 Task: Select the pages per sheet with 9.
Action: Mouse moved to (140, 152)
Screenshot: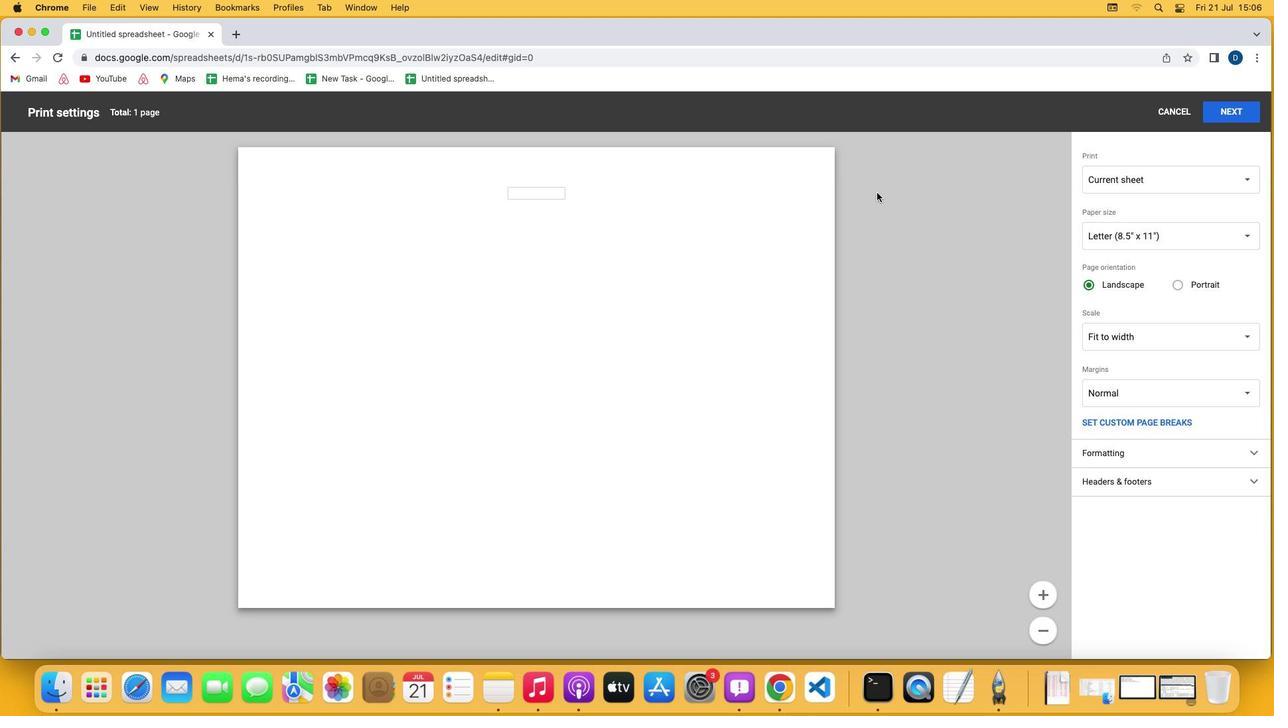
Action: Mouse pressed left at (140, 152)
Screenshot: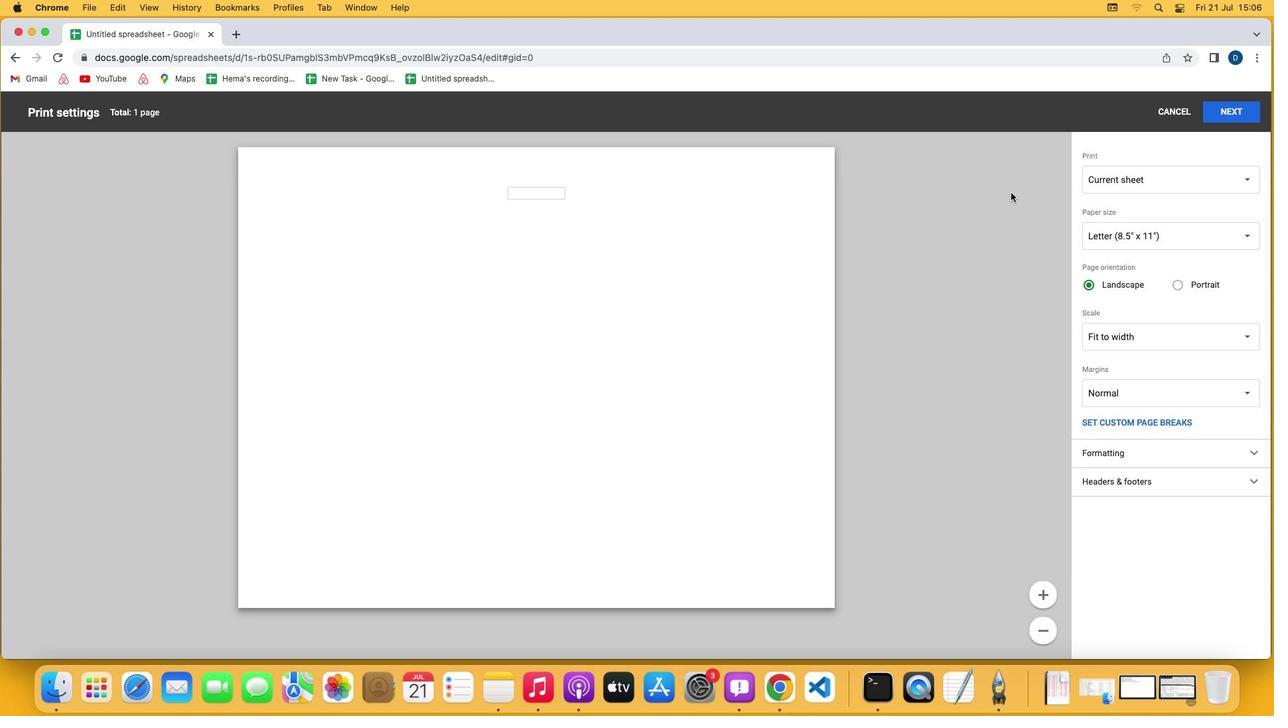 
Action: Mouse moved to (140, 152)
Screenshot: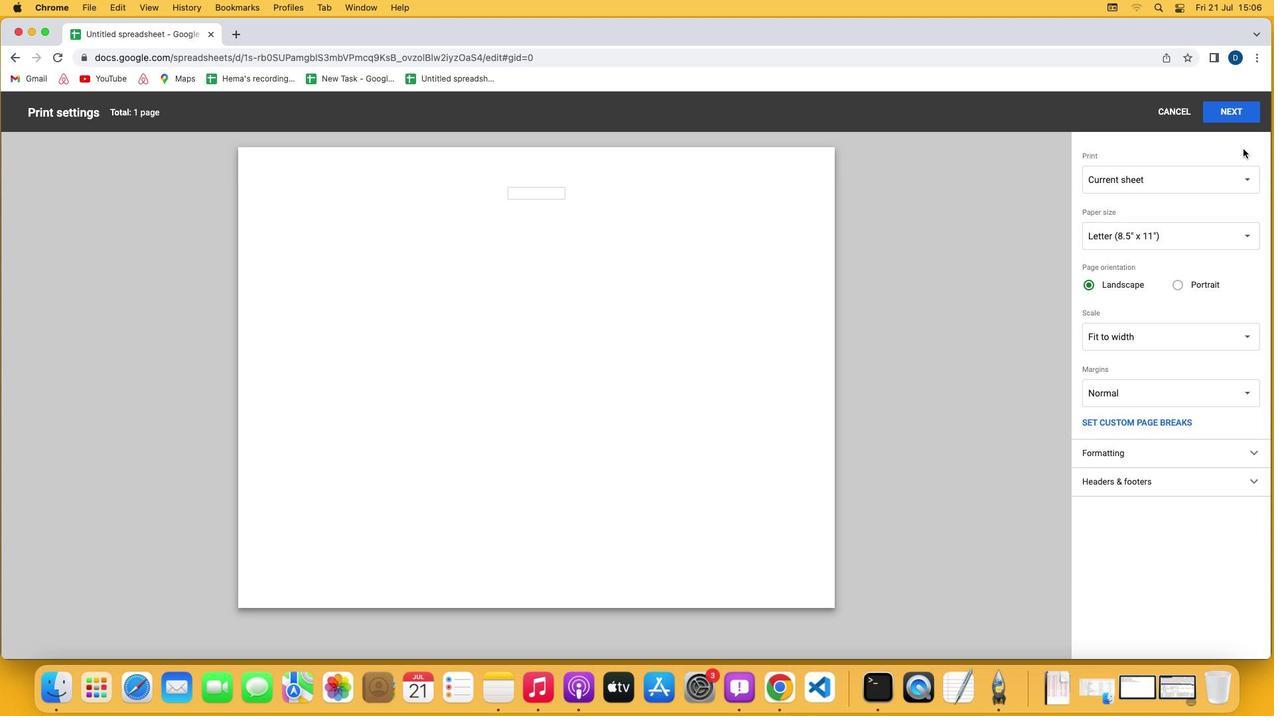 
Action: Mouse pressed left at (140, 152)
Screenshot: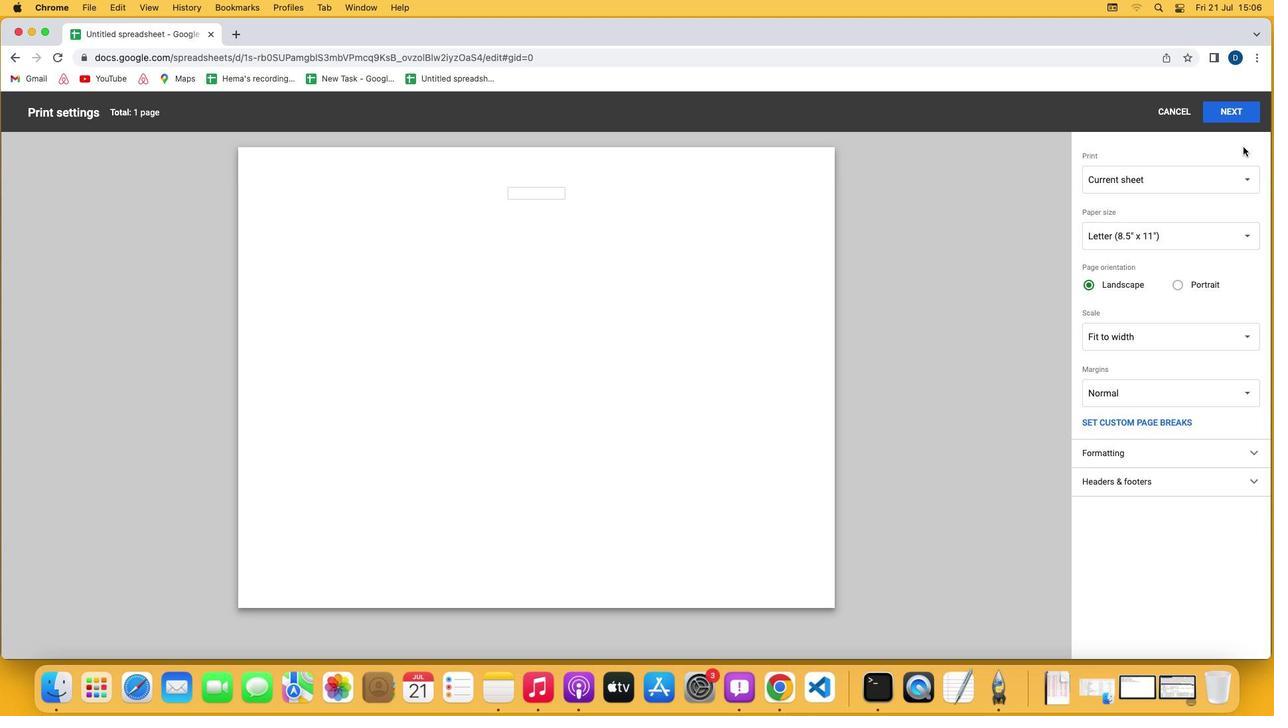 
Action: Mouse moved to (1236, 109)
Screenshot: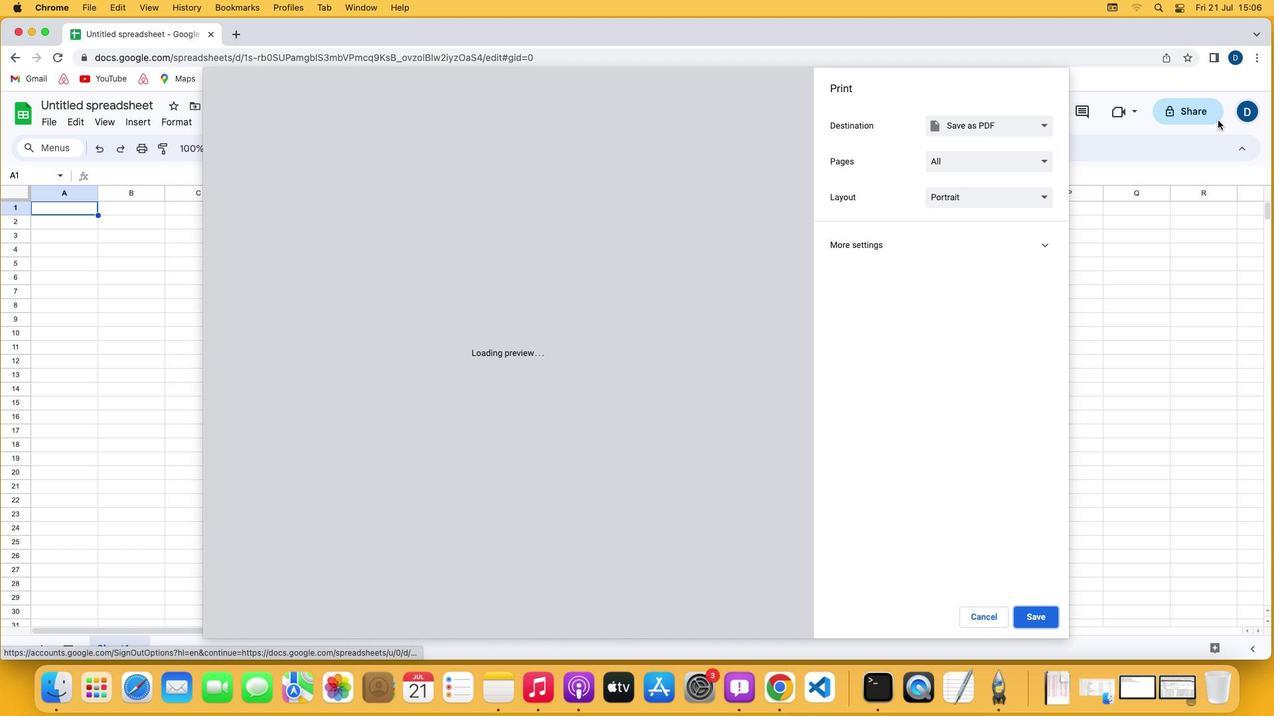
Action: Mouse pressed left at (1236, 109)
Screenshot: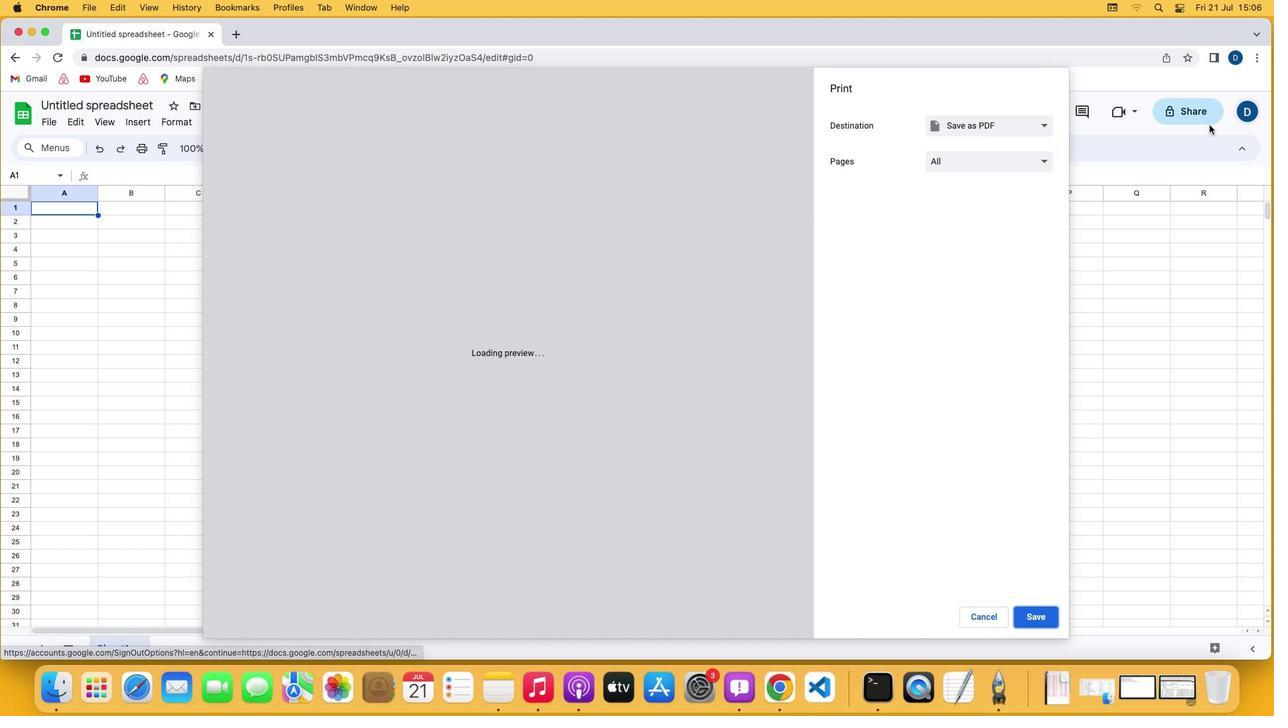 
Action: Mouse moved to (975, 199)
Screenshot: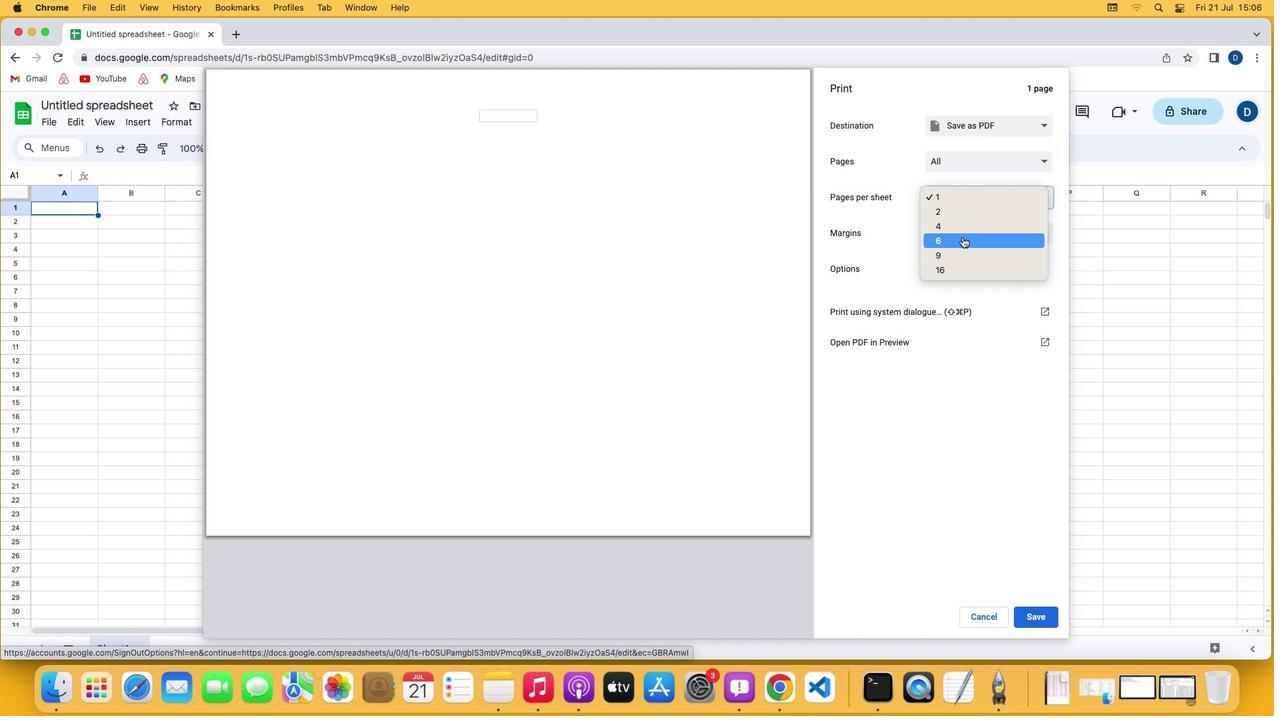 
Action: Mouse pressed left at (975, 199)
Screenshot: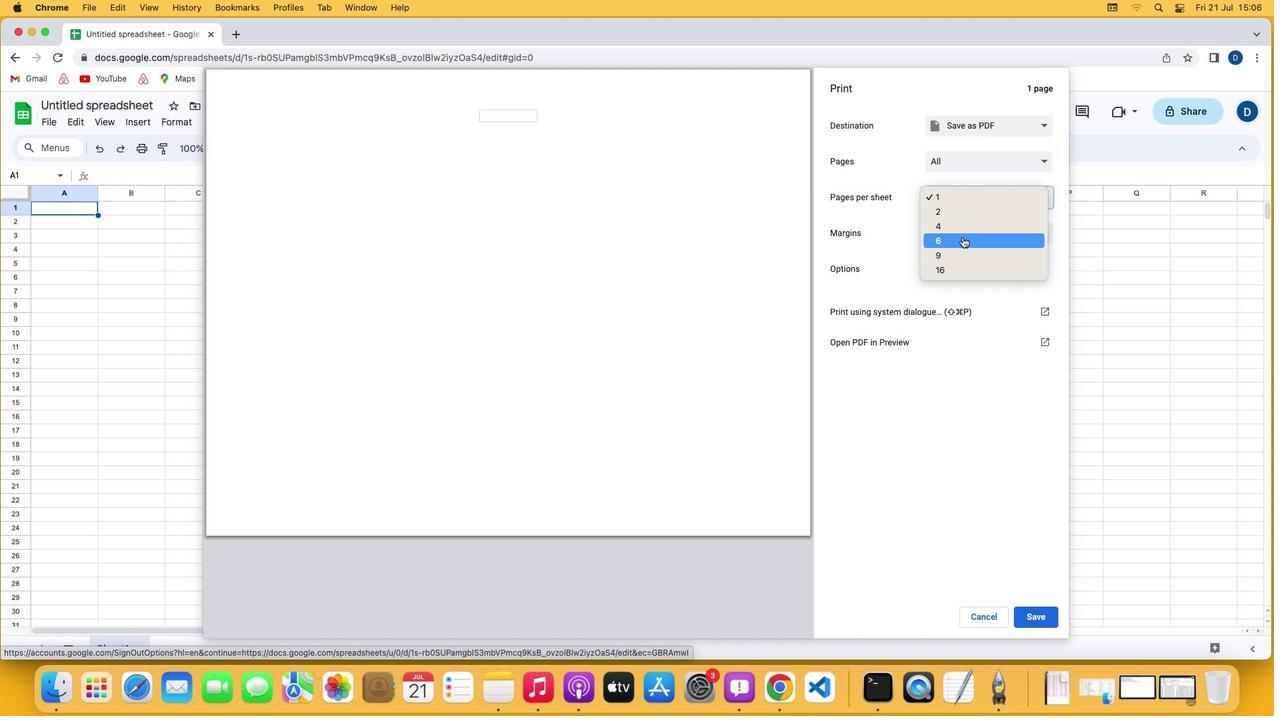 
Action: Mouse moved to (958, 252)
Screenshot: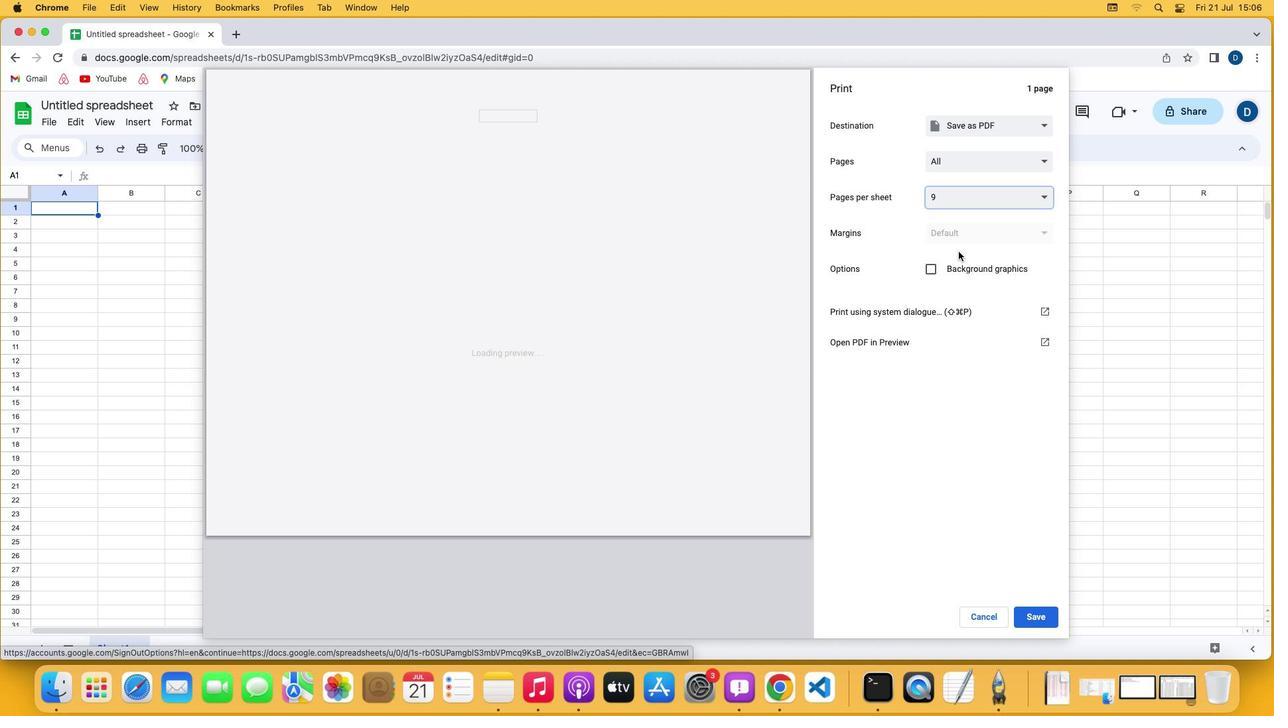 
Action: Mouse pressed left at (958, 252)
Screenshot: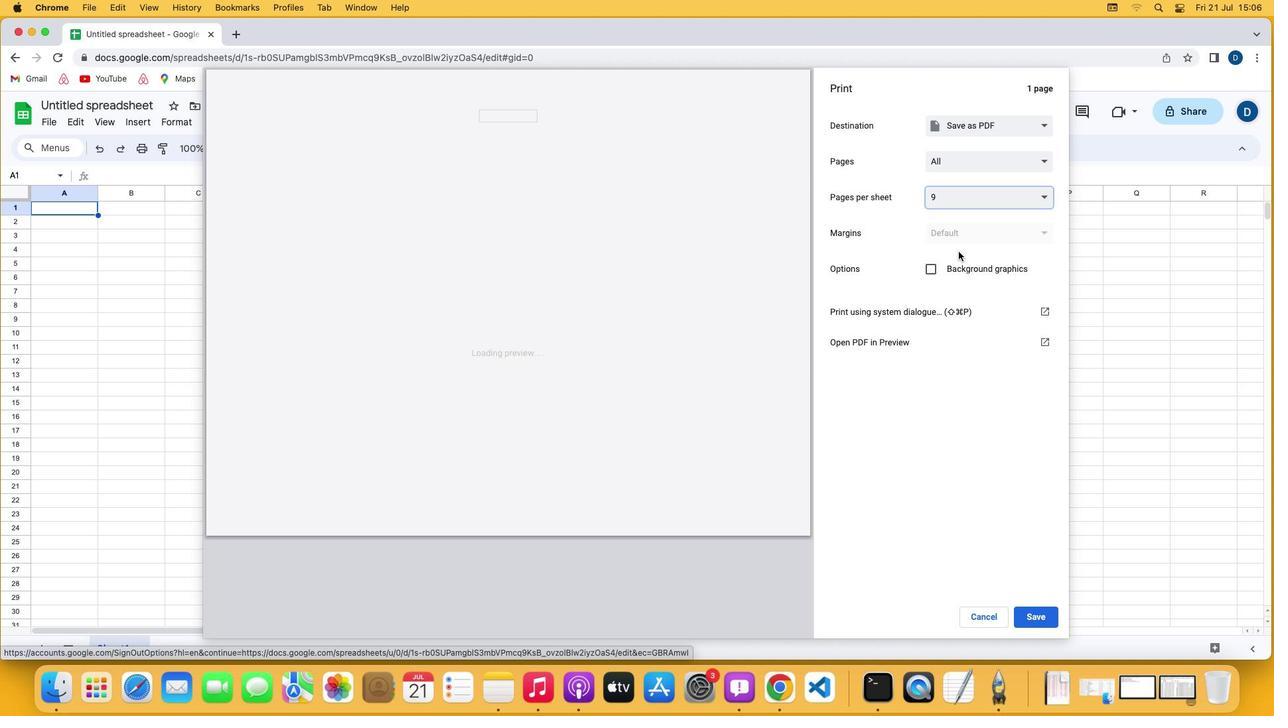 
